 Task: Select a due date automation when advanced on, the moment a card is due add fields with custom field "Resume" set to a date in this month.
Action: Mouse moved to (1181, 92)
Screenshot: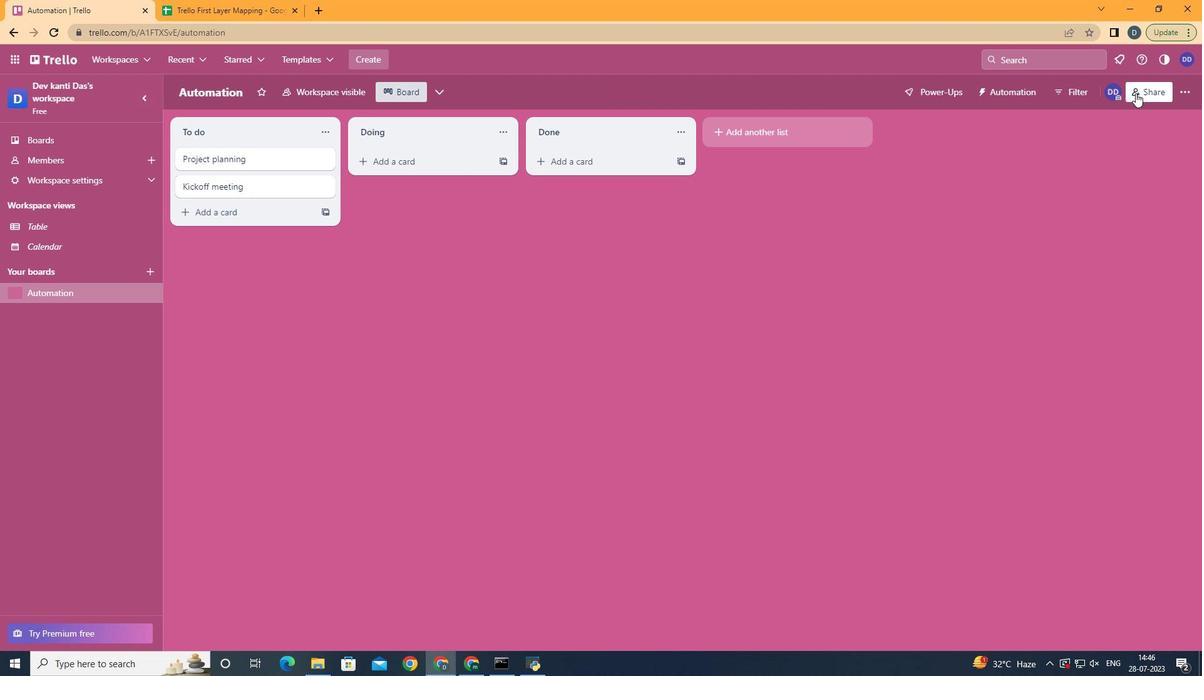 
Action: Mouse pressed left at (1181, 92)
Screenshot: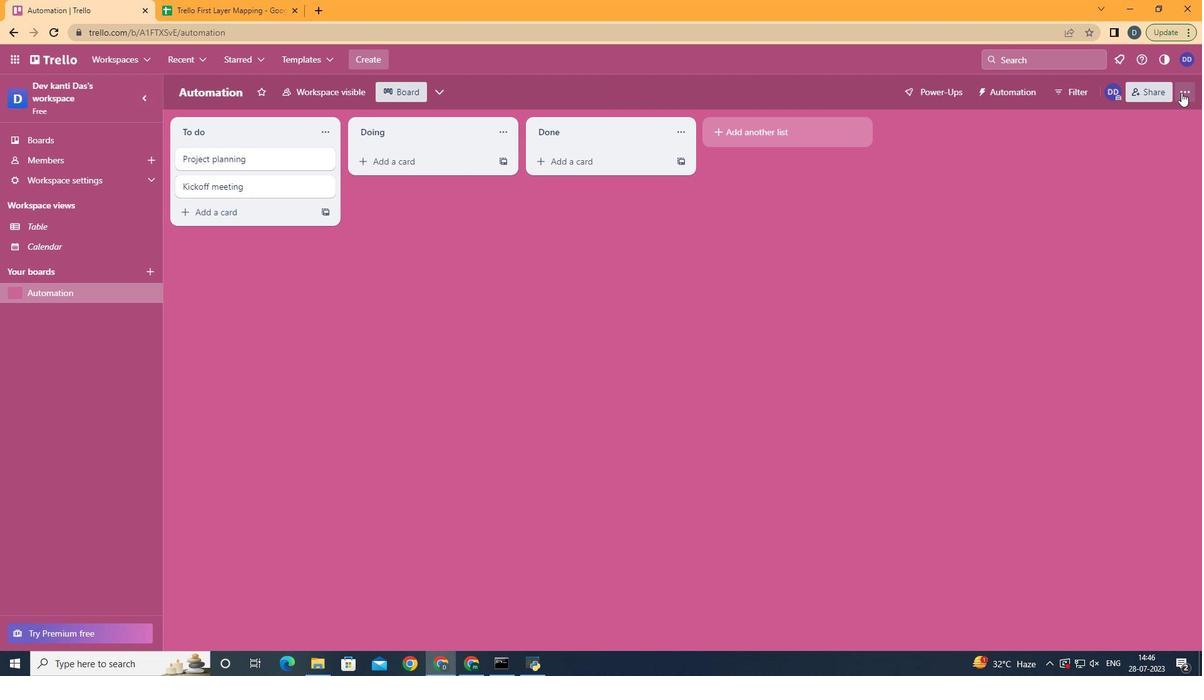 
Action: Mouse moved to (1077, 279)
Screenshot: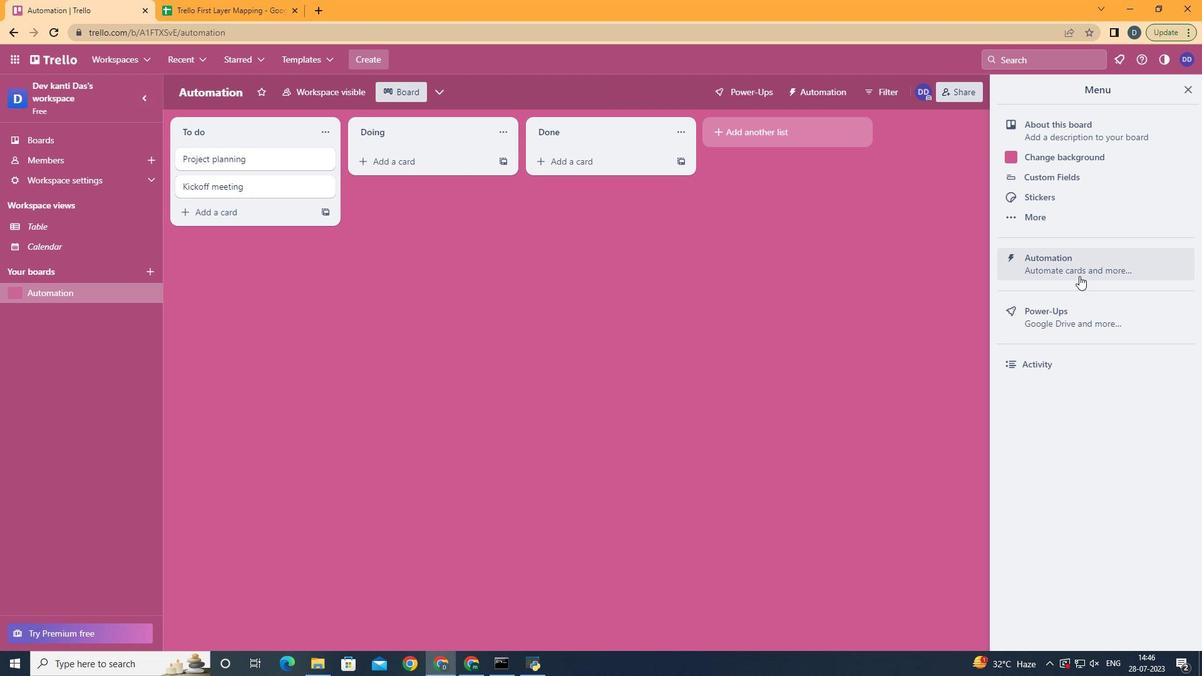 
Action: Mouse pressed left at (1077, 279)
Screenshot: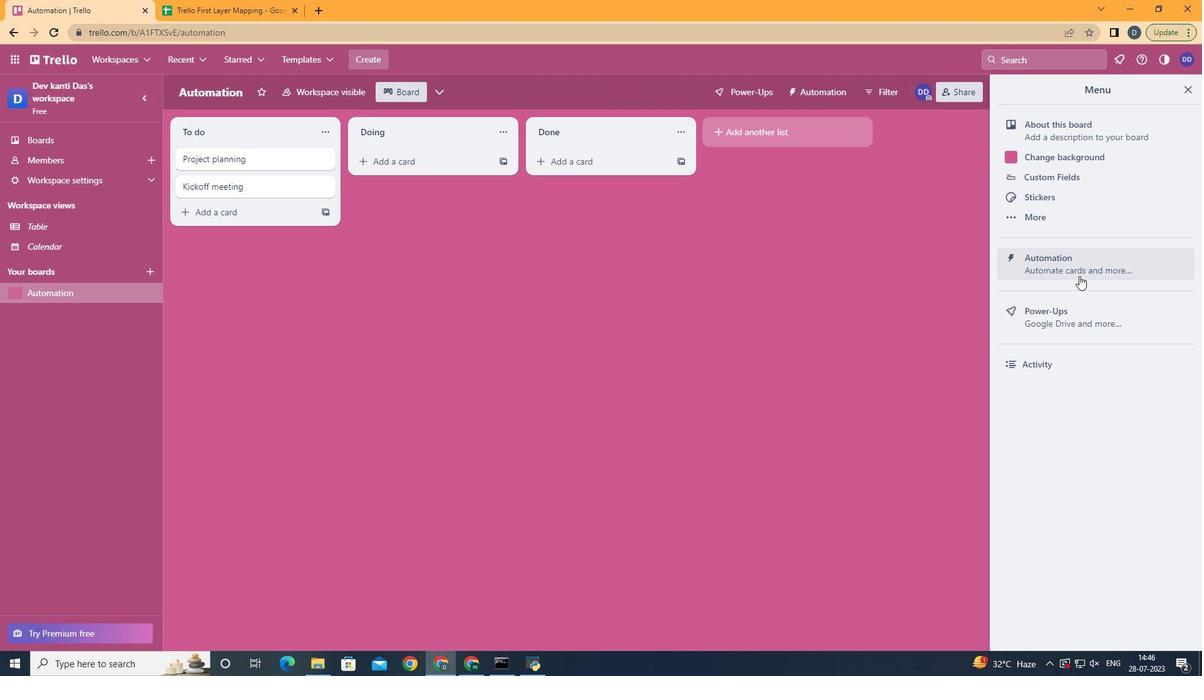 
Action: Mouse moved to (247, 248)
Screenshot: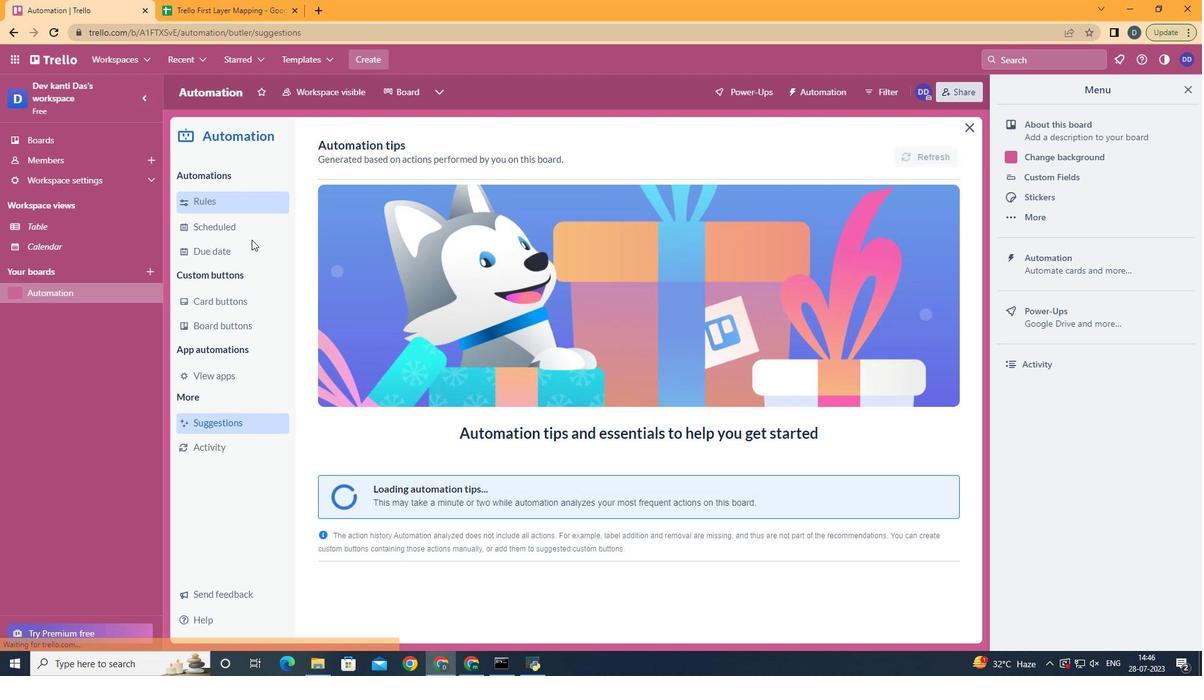 
Action: Mouse pressed left at (247, 248)
Screenshot: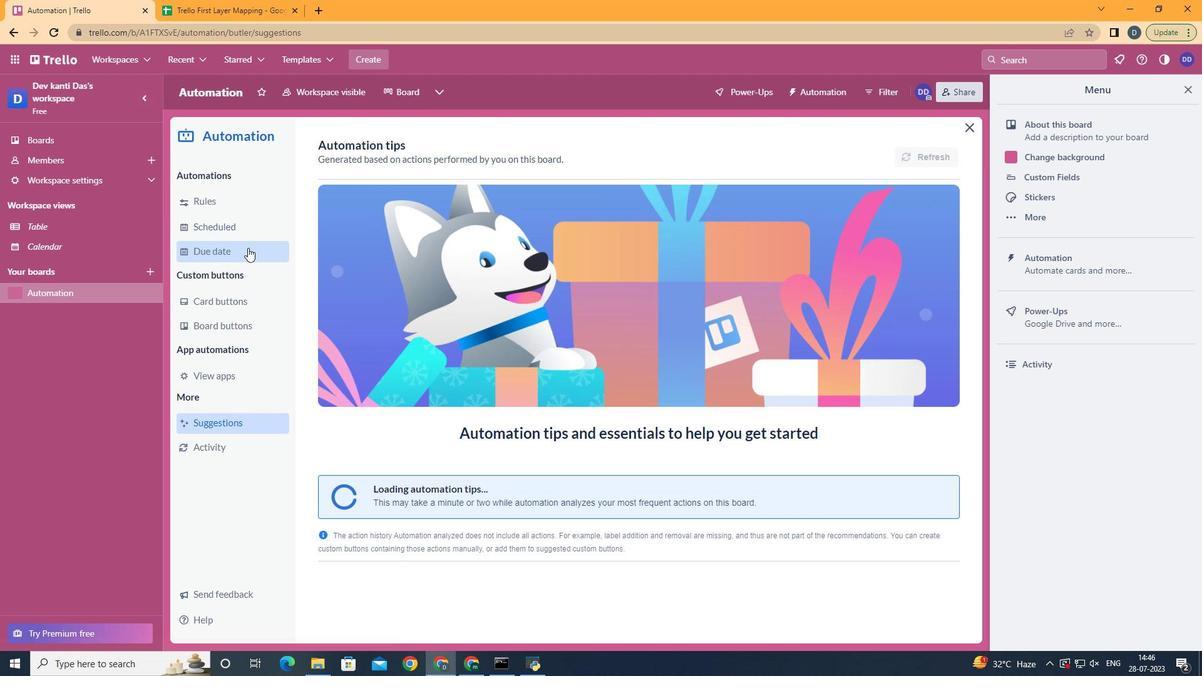 
Action: Mouse moved to (881, 155)
Screenshot: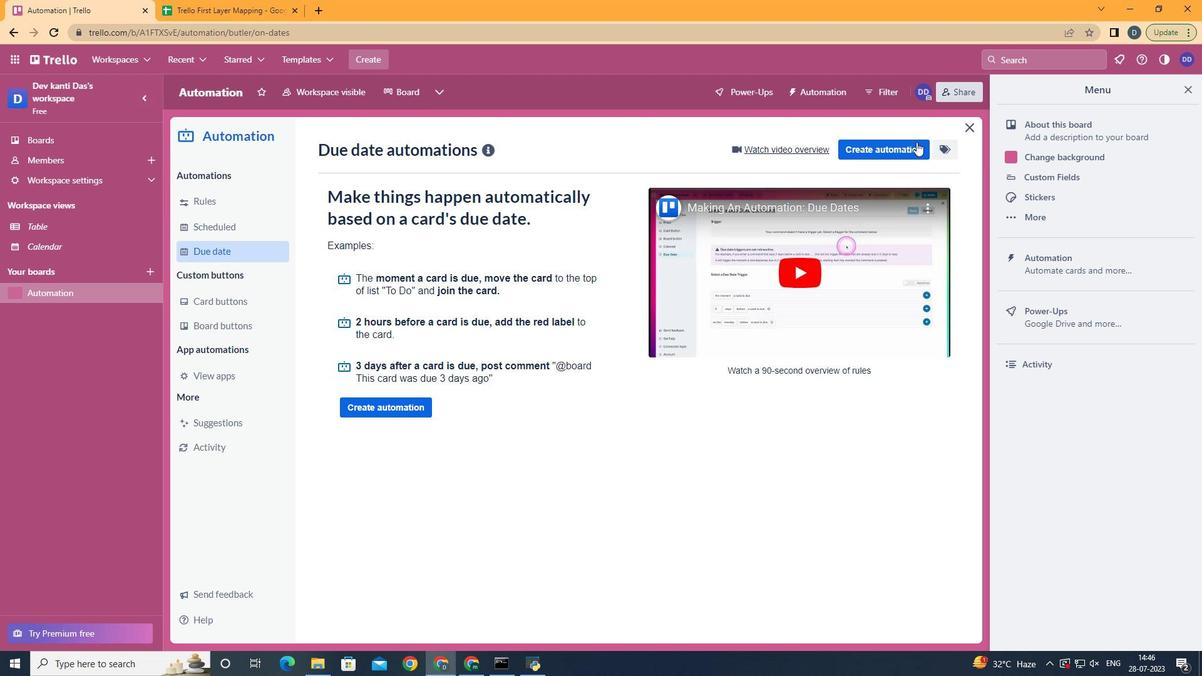 
Action: Mouse pressed left at (881, 155)
Screenshot: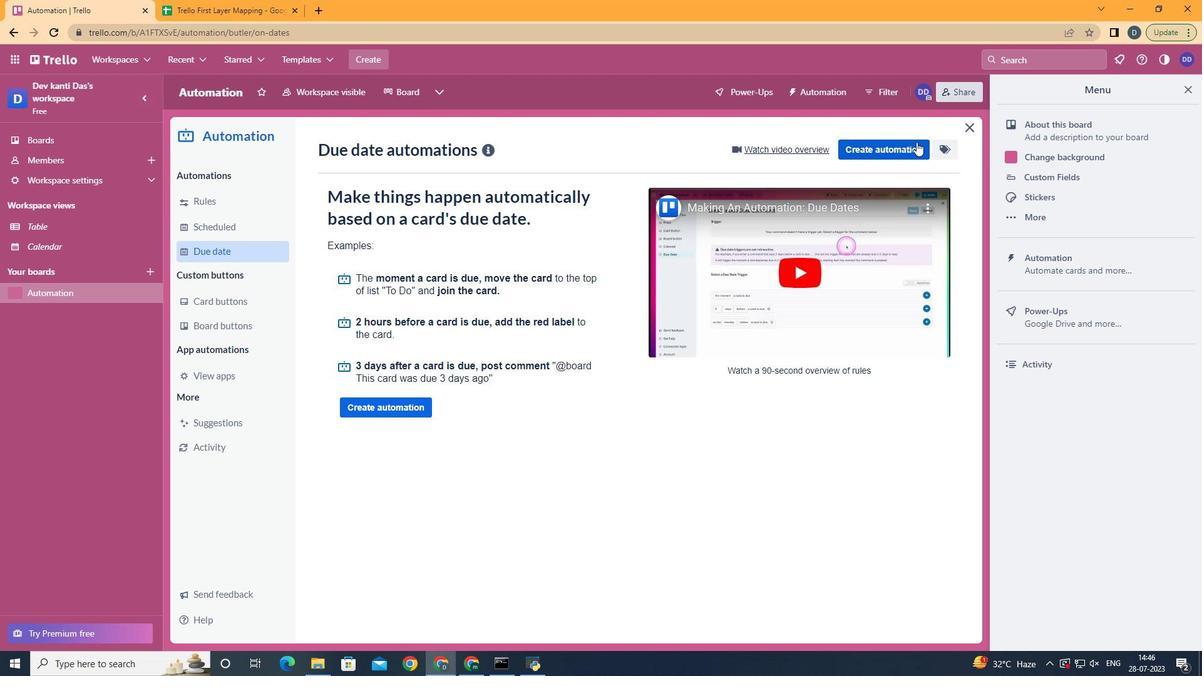 
Action: Mouse moved to (611, 268)
Screenshot: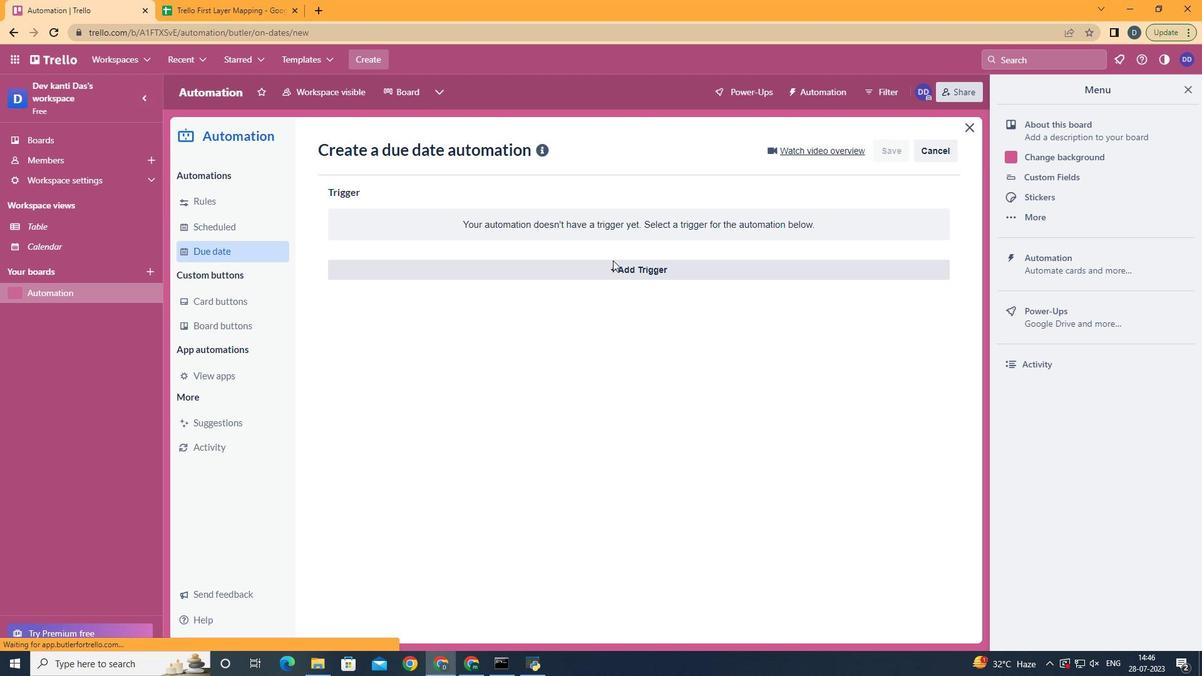 
Action: Mouse pressed left at (611, 268)
Screenshot: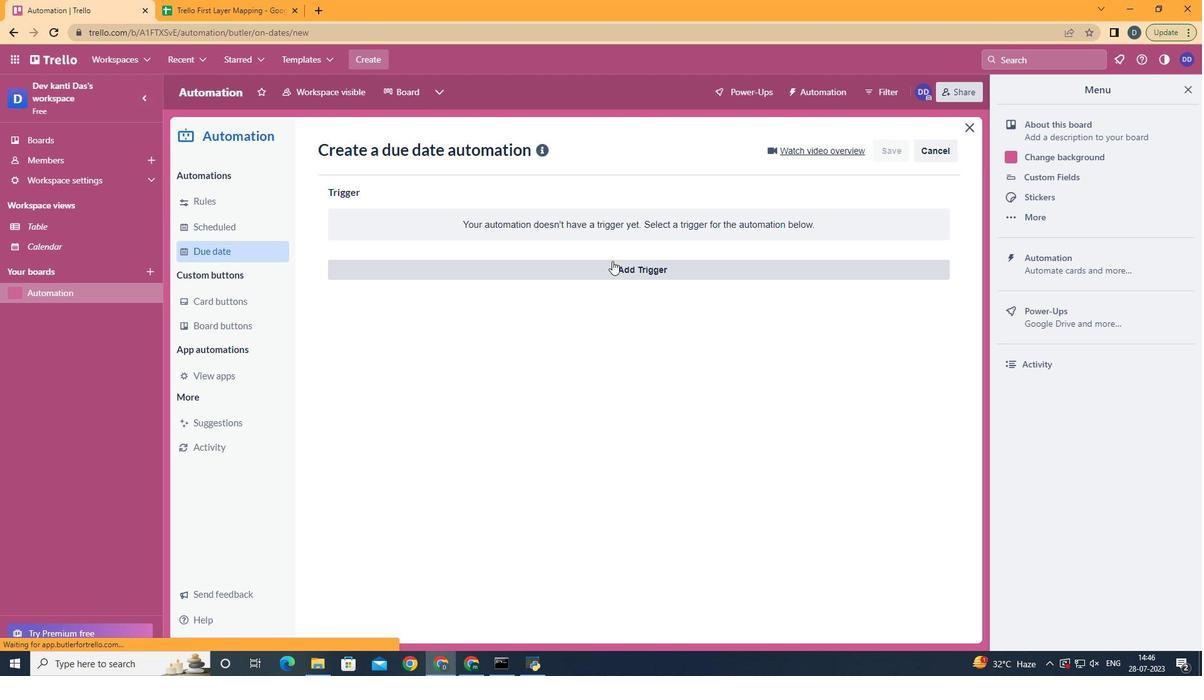 
Action: Mouse moved to (379, 445)
Screenshot: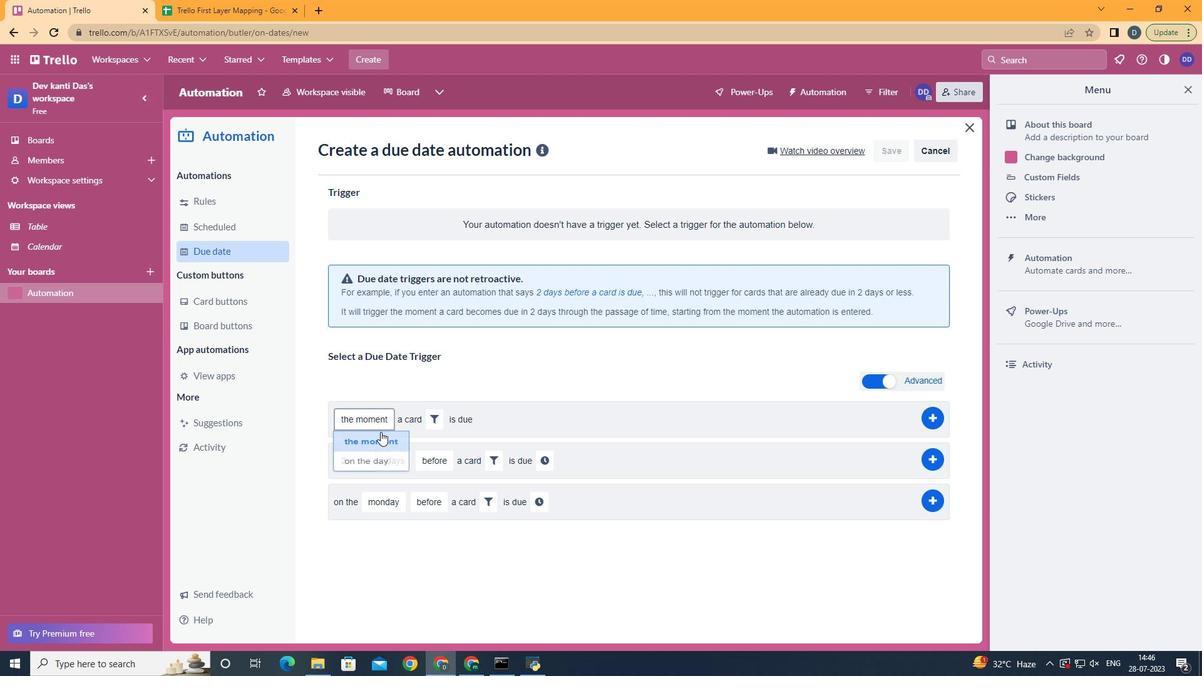 
Action: Mouse pressed left at (379, 445)
Screenshot: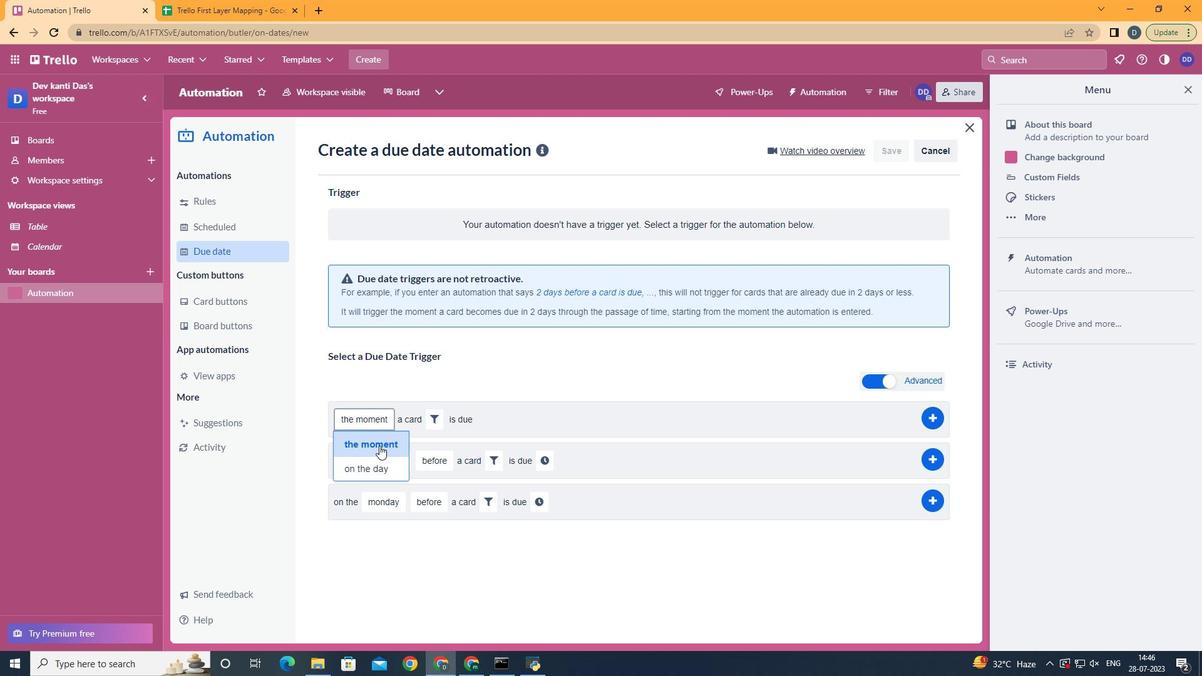 
Action: Mouse moved to (439, 420)
Screenshot: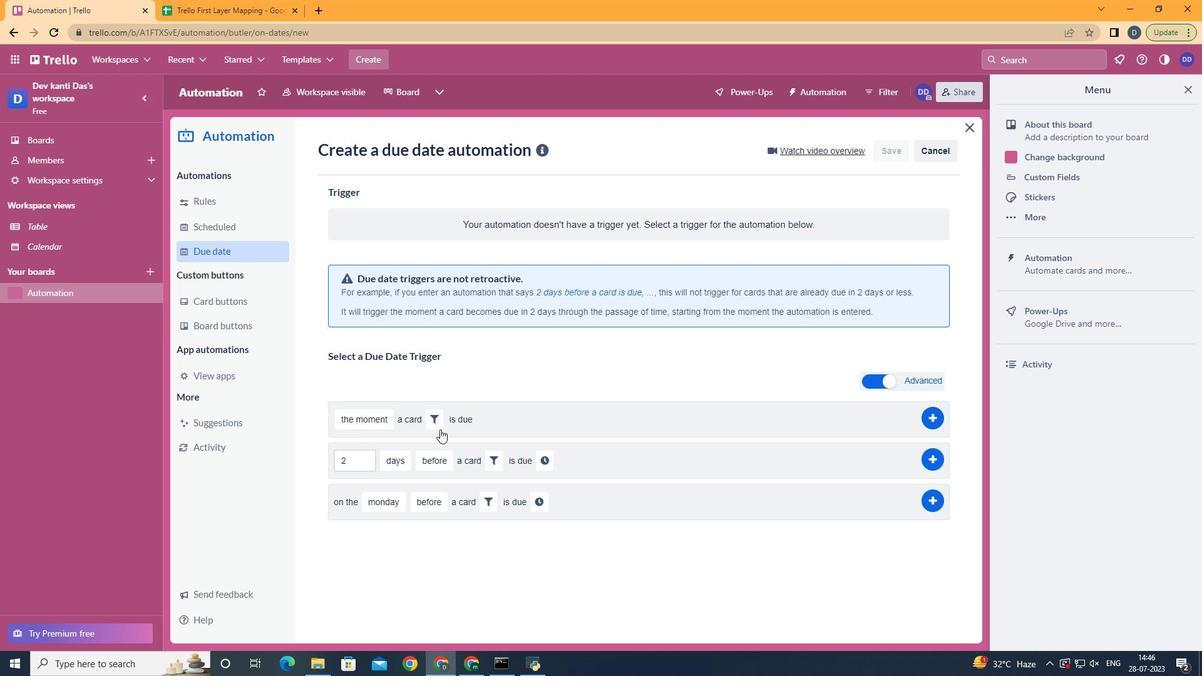 
Action: Mouse pressed left at (439, 420)
Screenshot: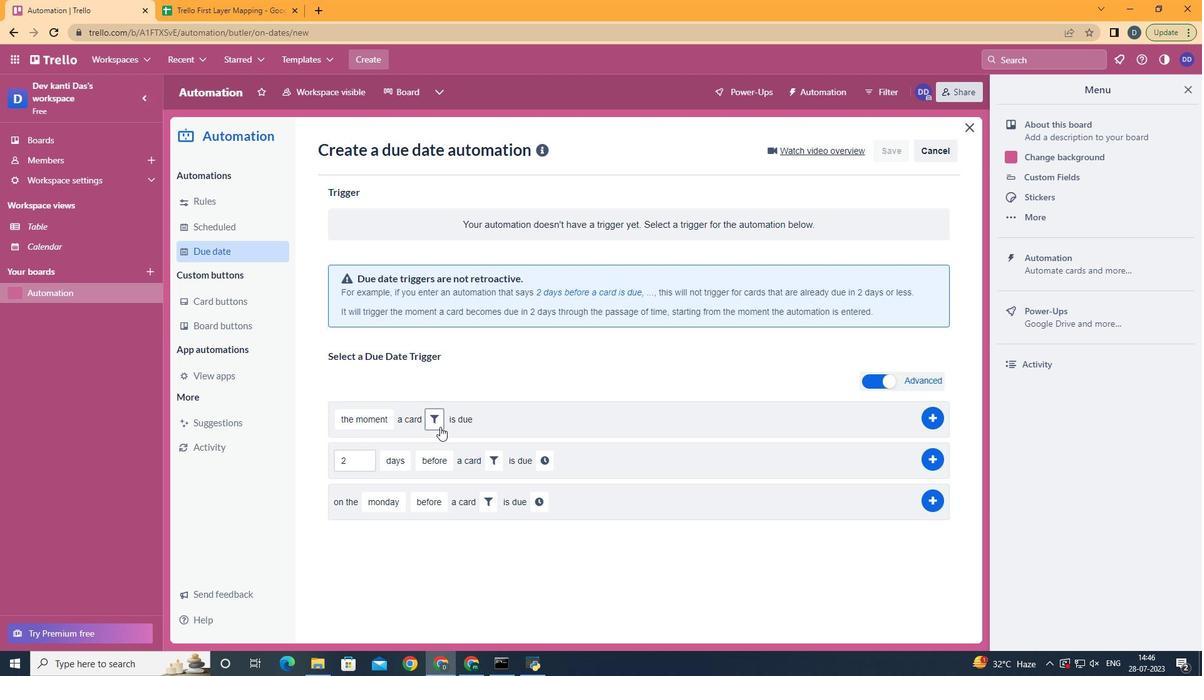 
Action: Mouse moved to (642, 462)
Screenshot: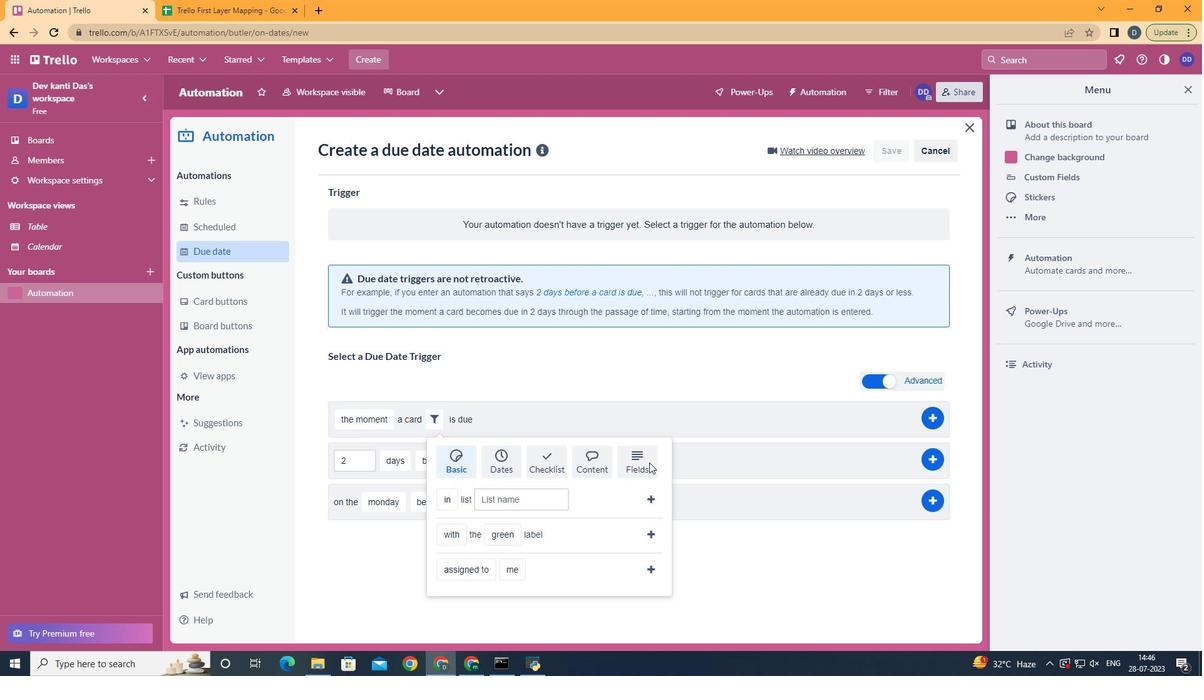 
Action: Mouse pressed left at (642, 462)
Screenshot: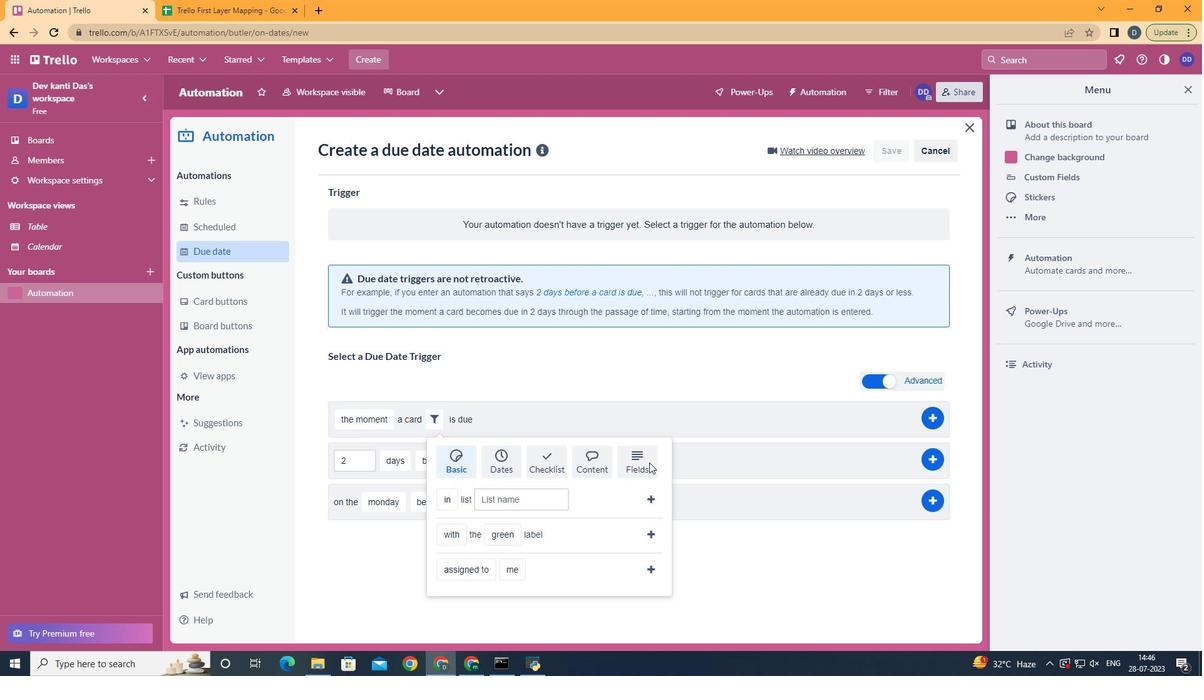 
Action: Mouse moved to (629, 498)
Screenshot: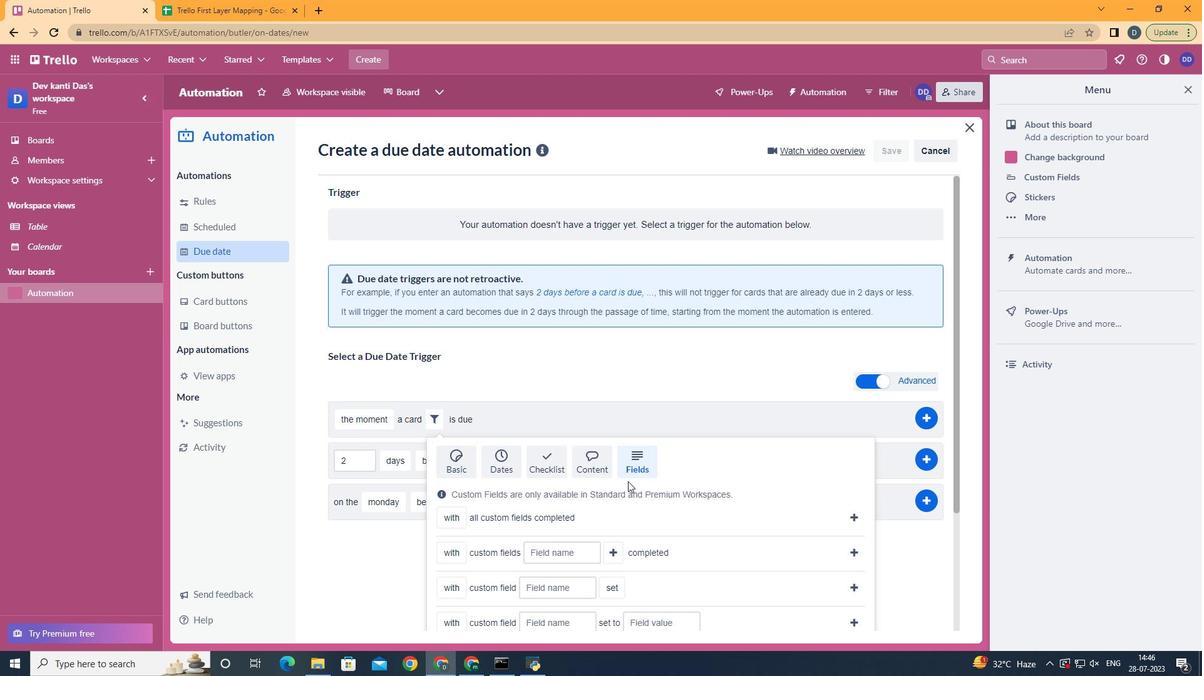 
Action: Mouse scrolled (629, 497) with delta (0, 0)
Screenshot: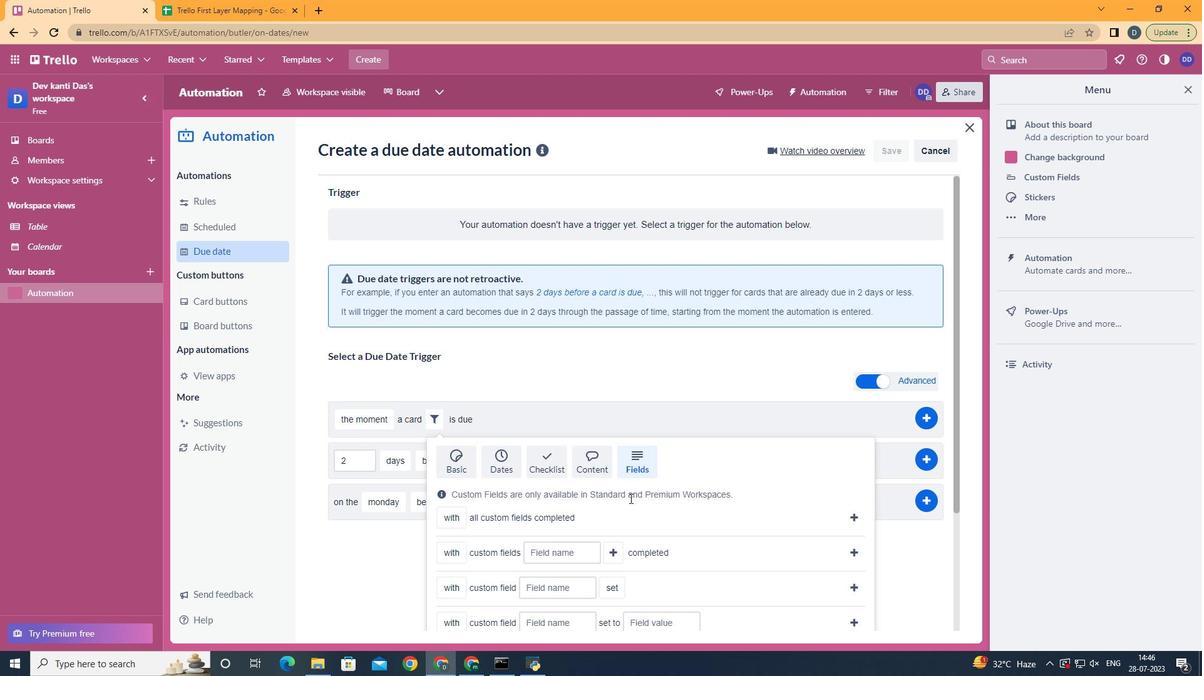 
Action: Mouse scrolled (629, 497) with delta (0, 0)
Screenshot: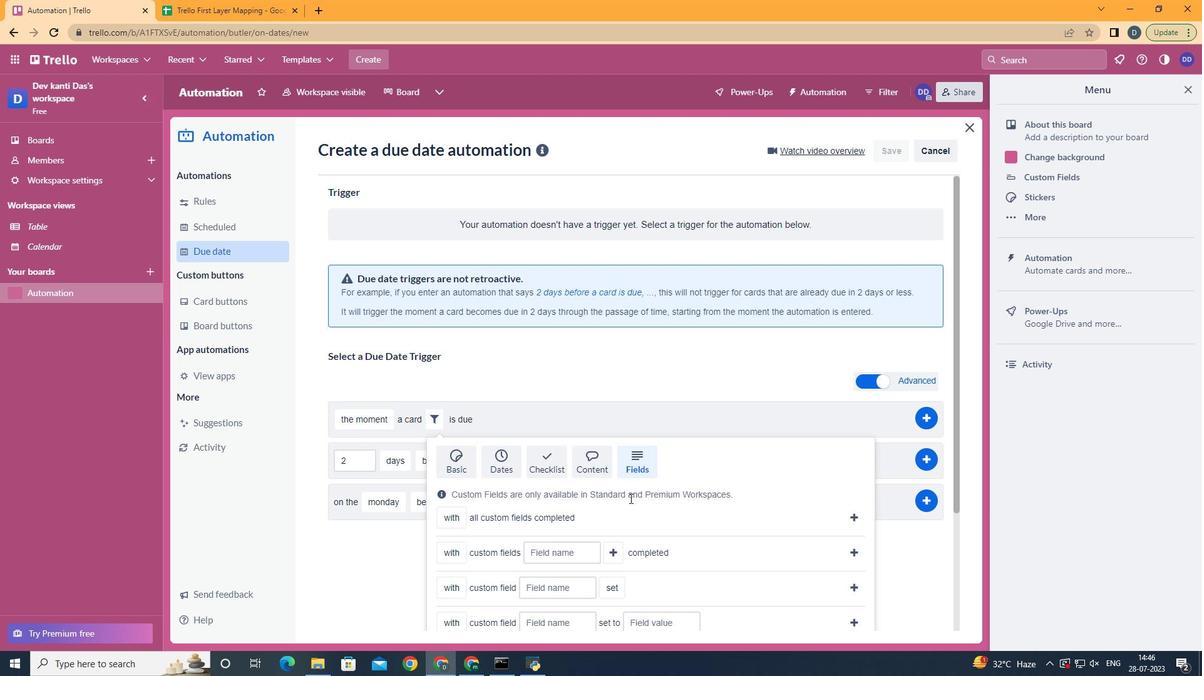 
Action: Mouse scrolled (629, 497) with delta (0, 0)
Screenshot: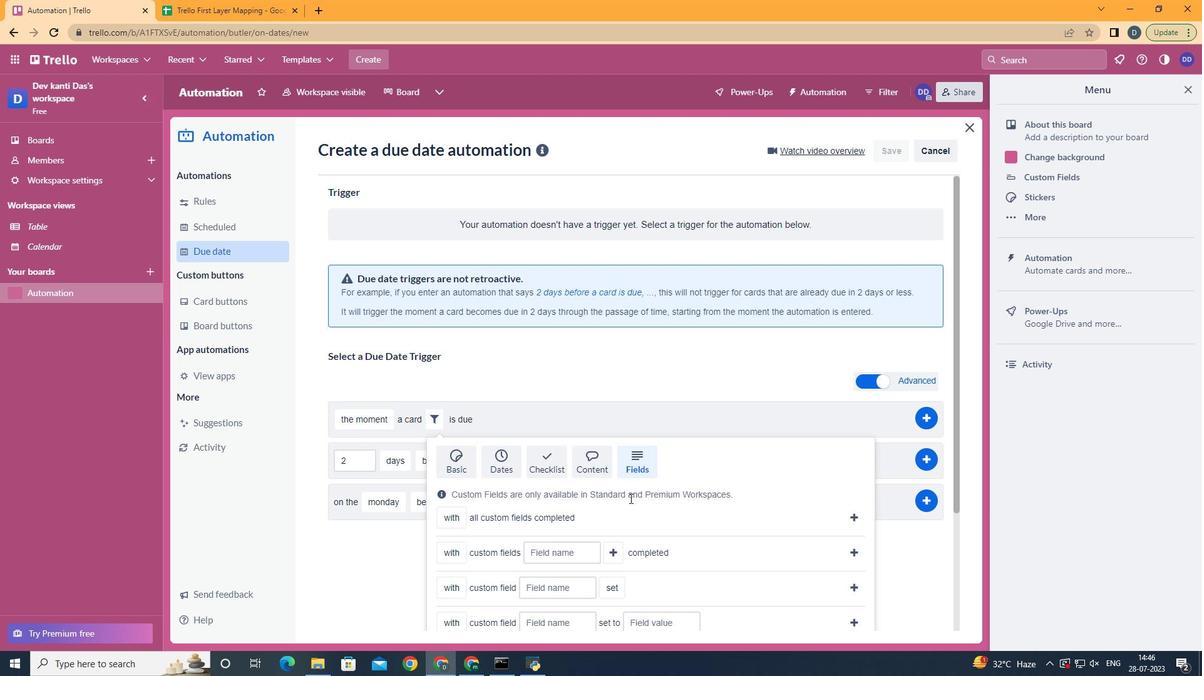 
Action: Mouse scrolled (629, 497) with delta (0, 0)
Screenshot: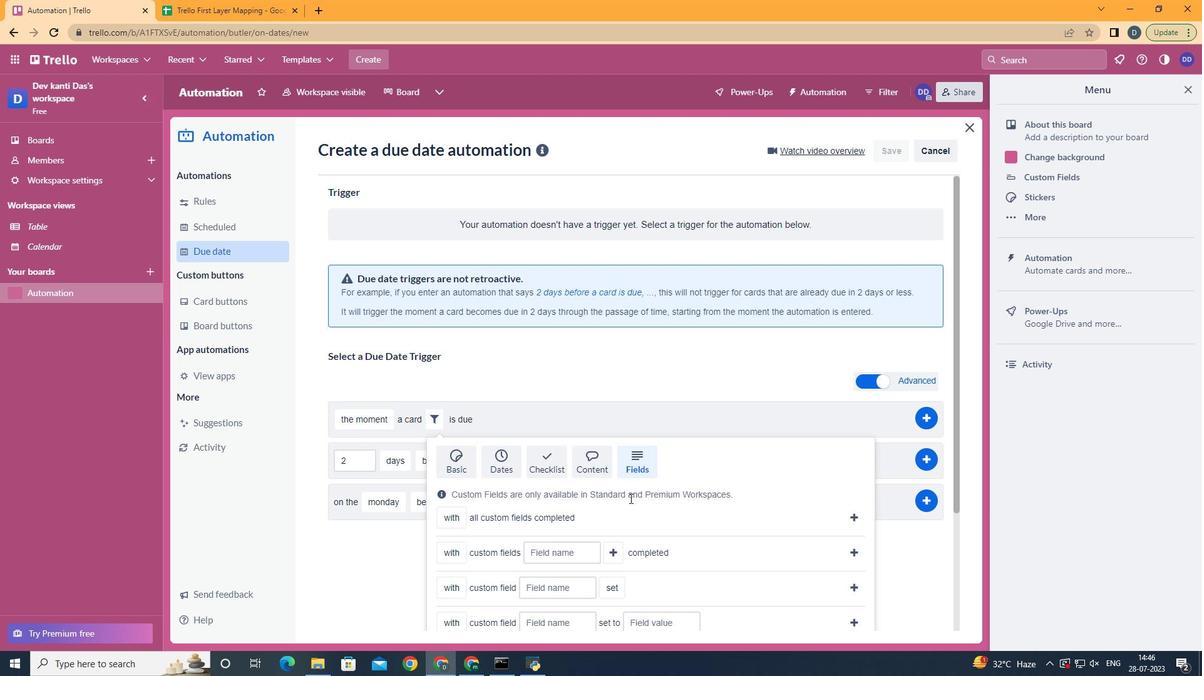 
Action: Mouse scrolled (629, 497) with delta (0, 0)
Screenshot: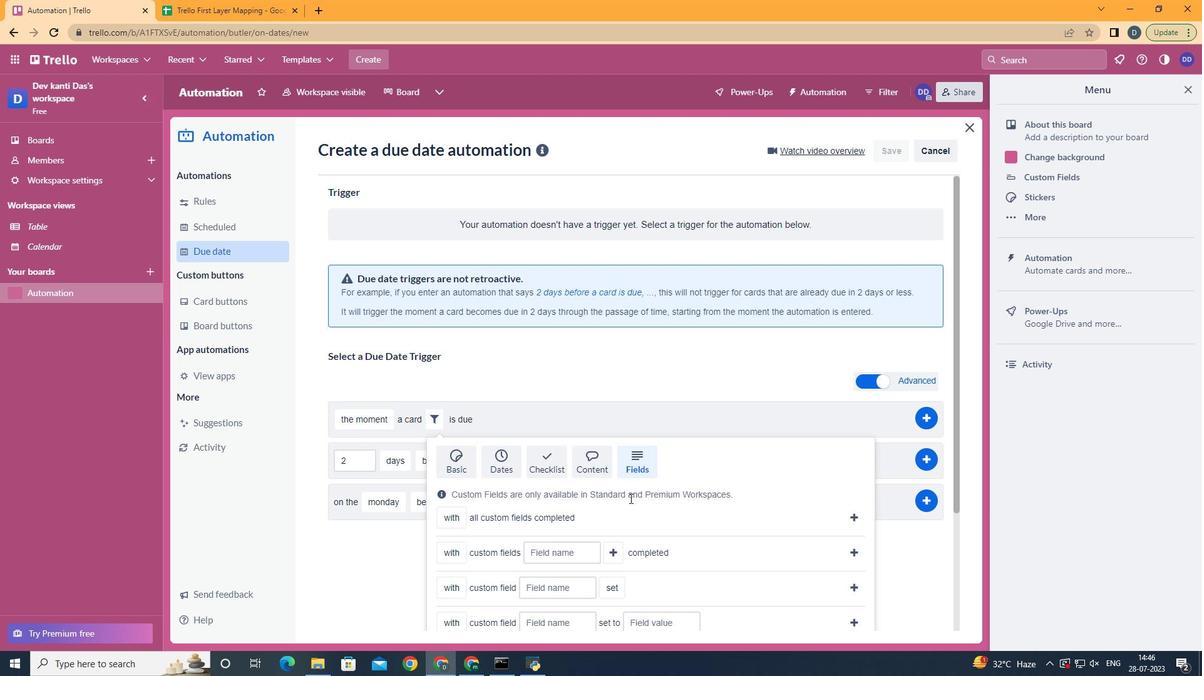 
Action: Mouse moved to (631, 498)
Screenshot: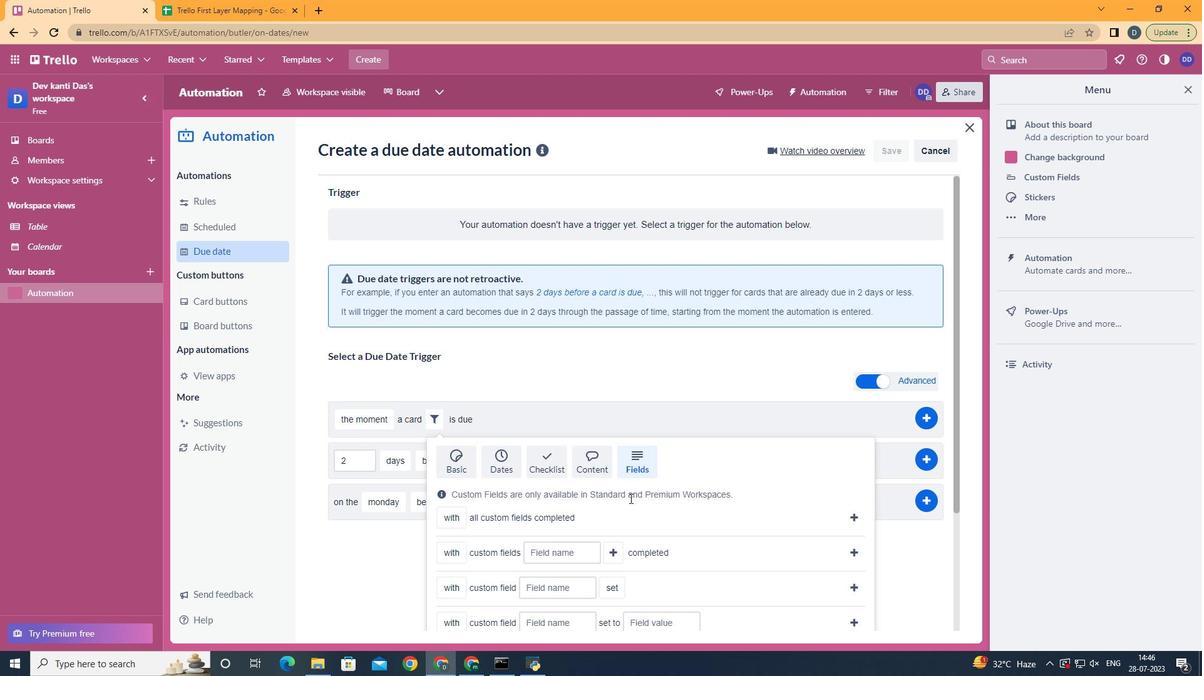 
Action: Mouse scrolled (631, 497) with delta (0, 0)
Screenshot: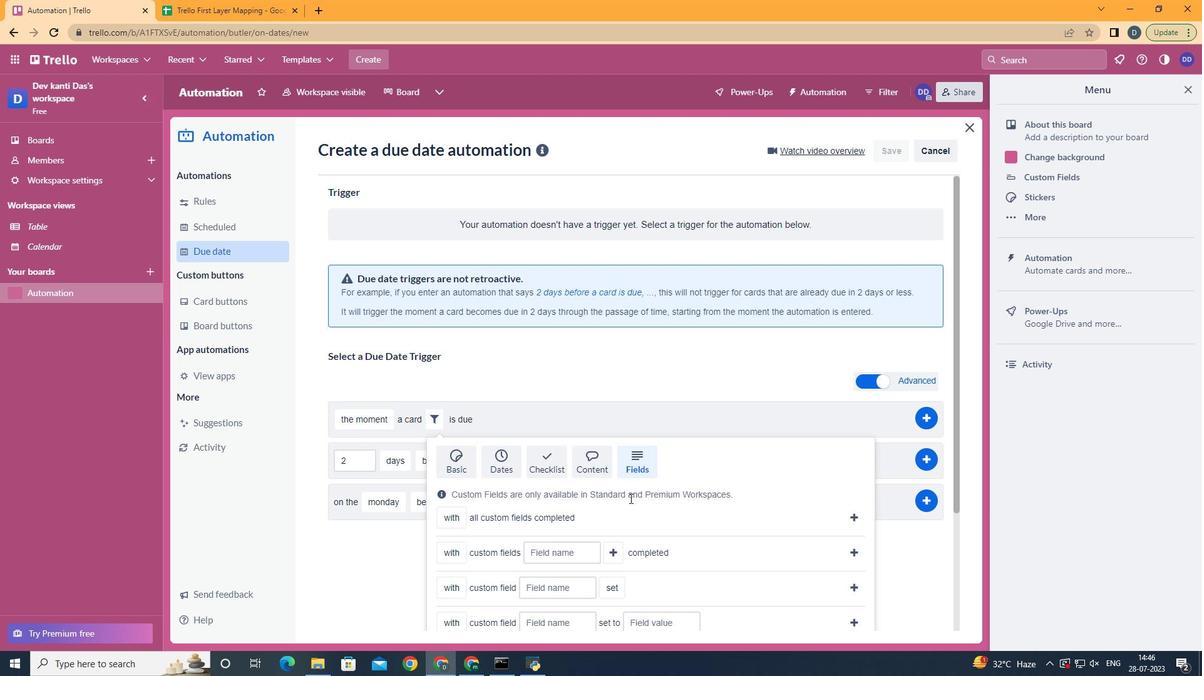 
Action: Mouse moved to (458, 596)
Screenshot: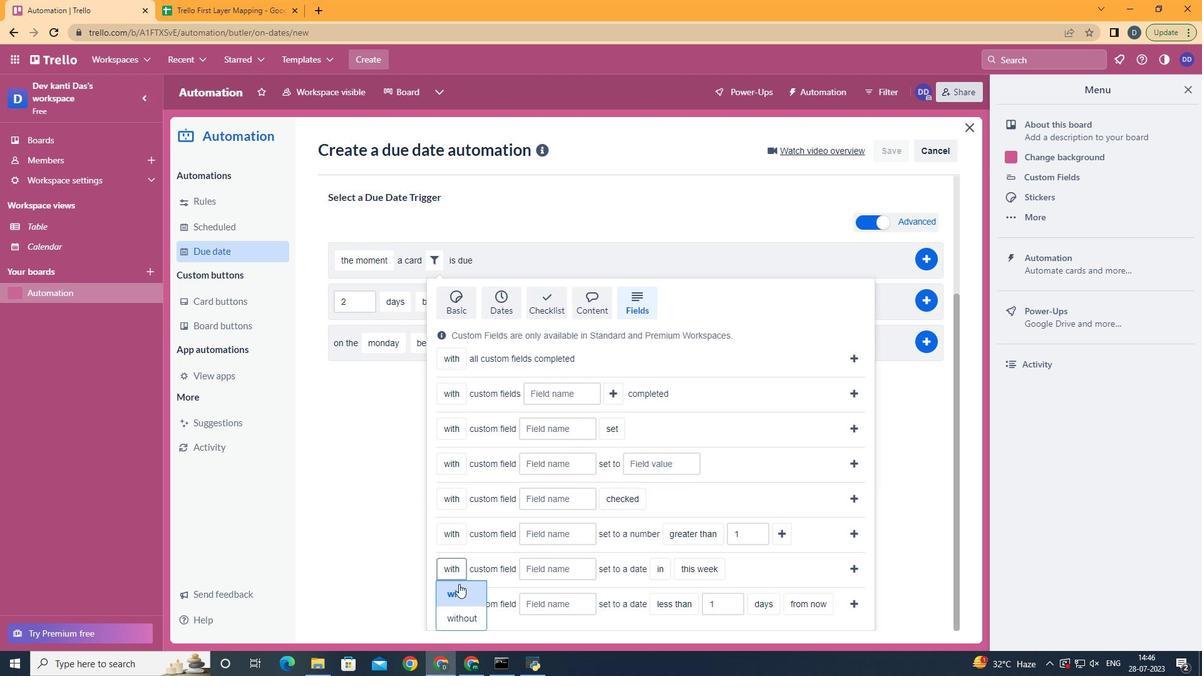 
Action: Mouse pressed left at (458, 596)
Screenshot: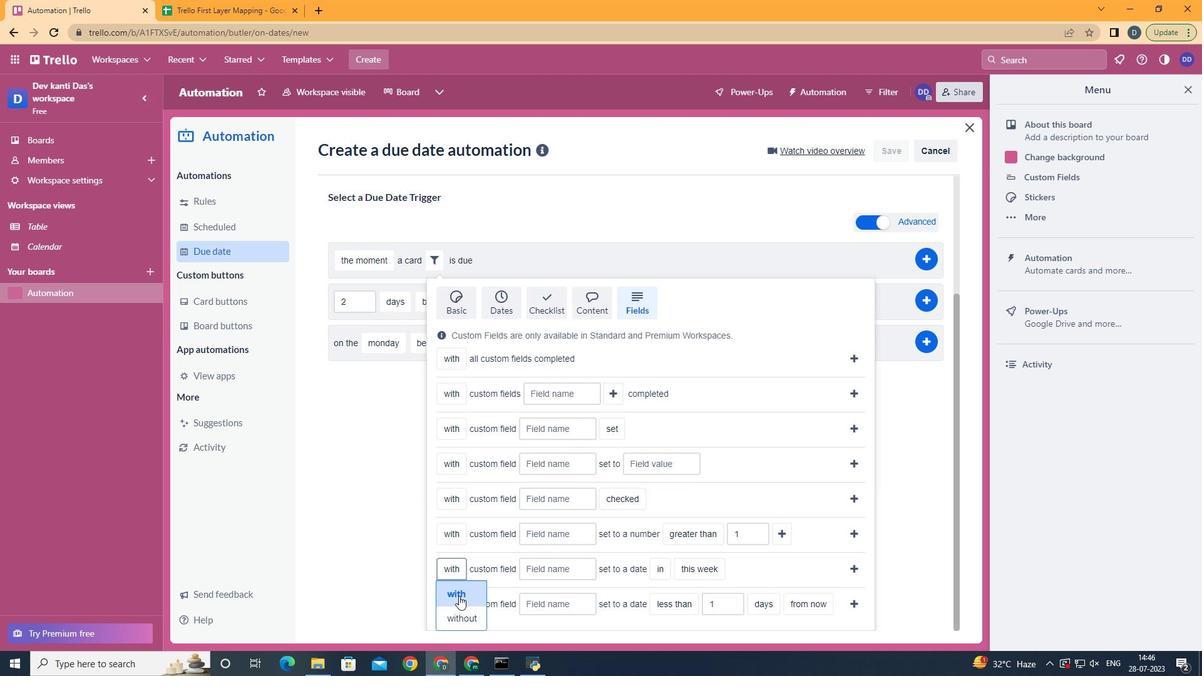 
Action: Mouse moved to (541, 570)
Screenshot: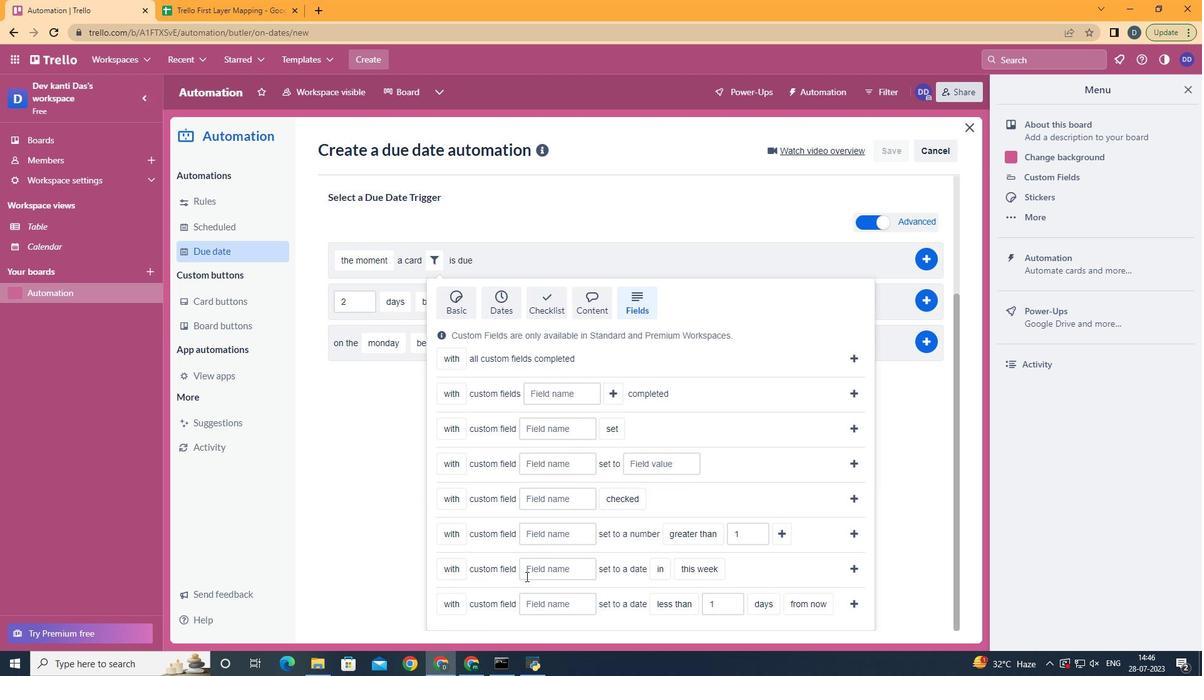 
Action: Mouse pressed left at (541, 570)
Screenshot: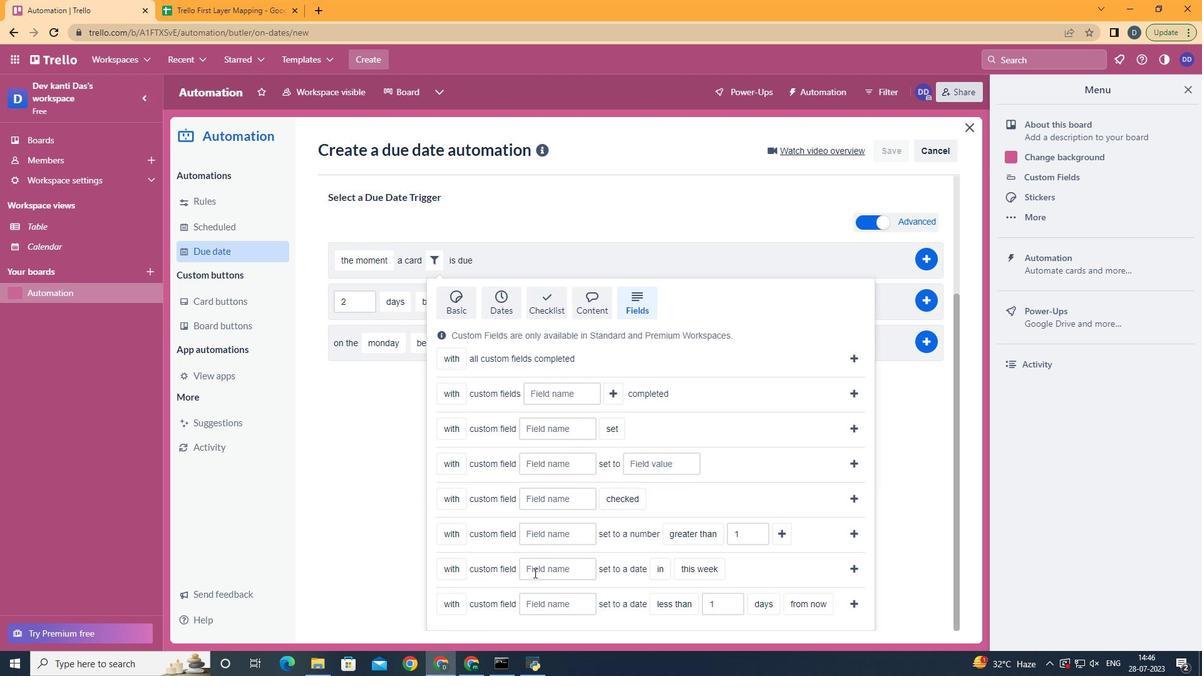 
Action: Key pressed <Key.shift>Resume
Screenshot: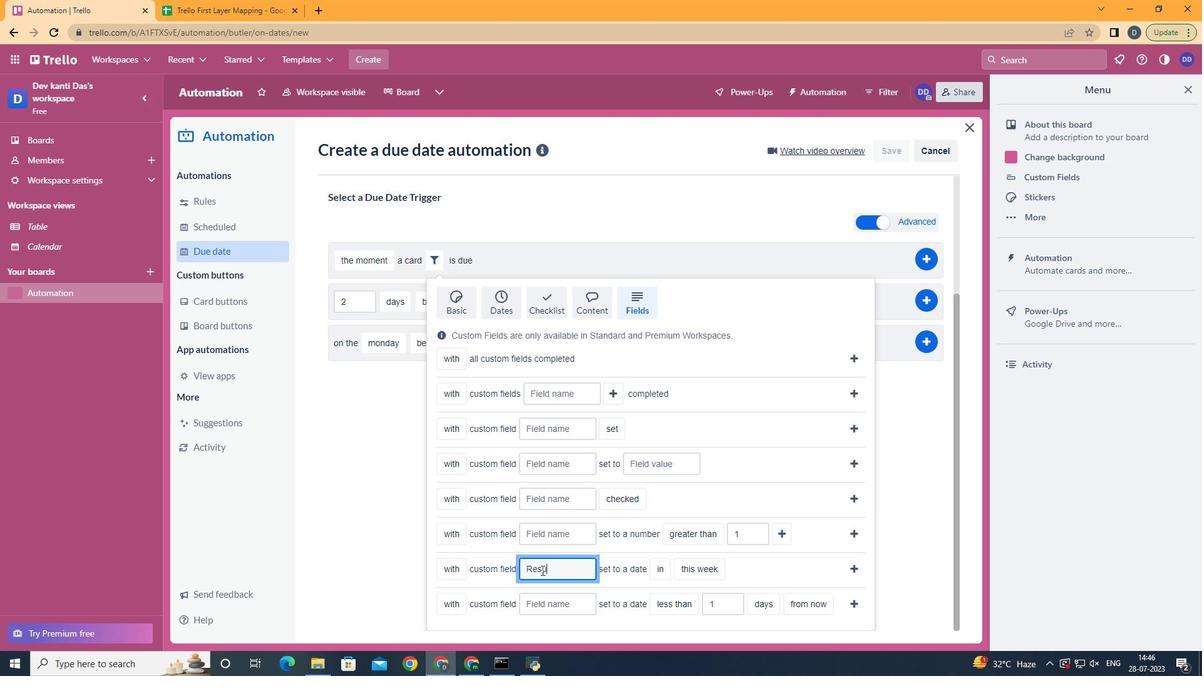 
Action: Mouse moved to (664, 601)
Screenshot: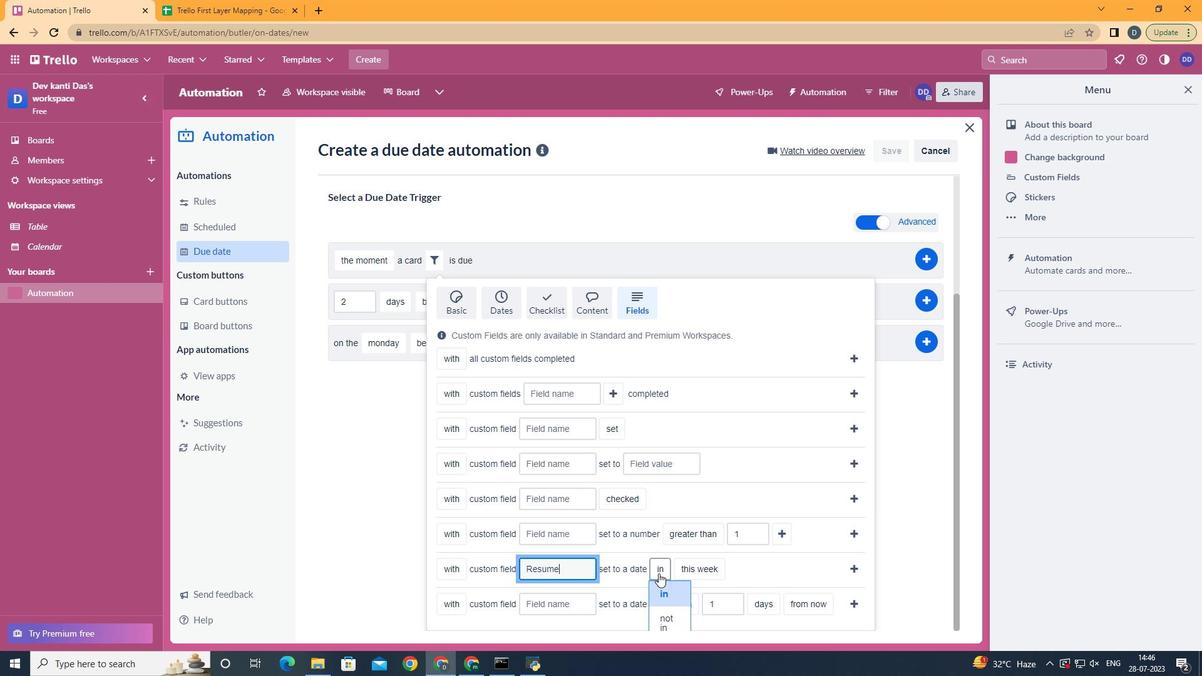 
Action: Mouse pressed left at (664, 601)
Screenshot: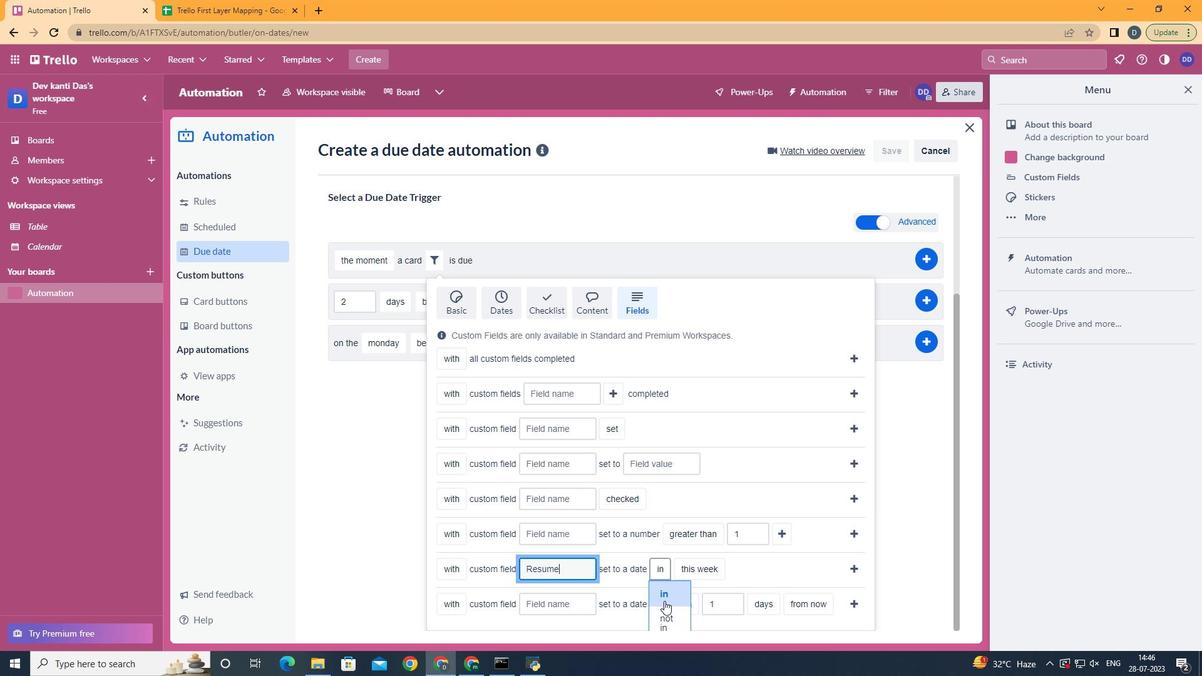 
Action: Mouse moved to (712, 616)
Screenshot: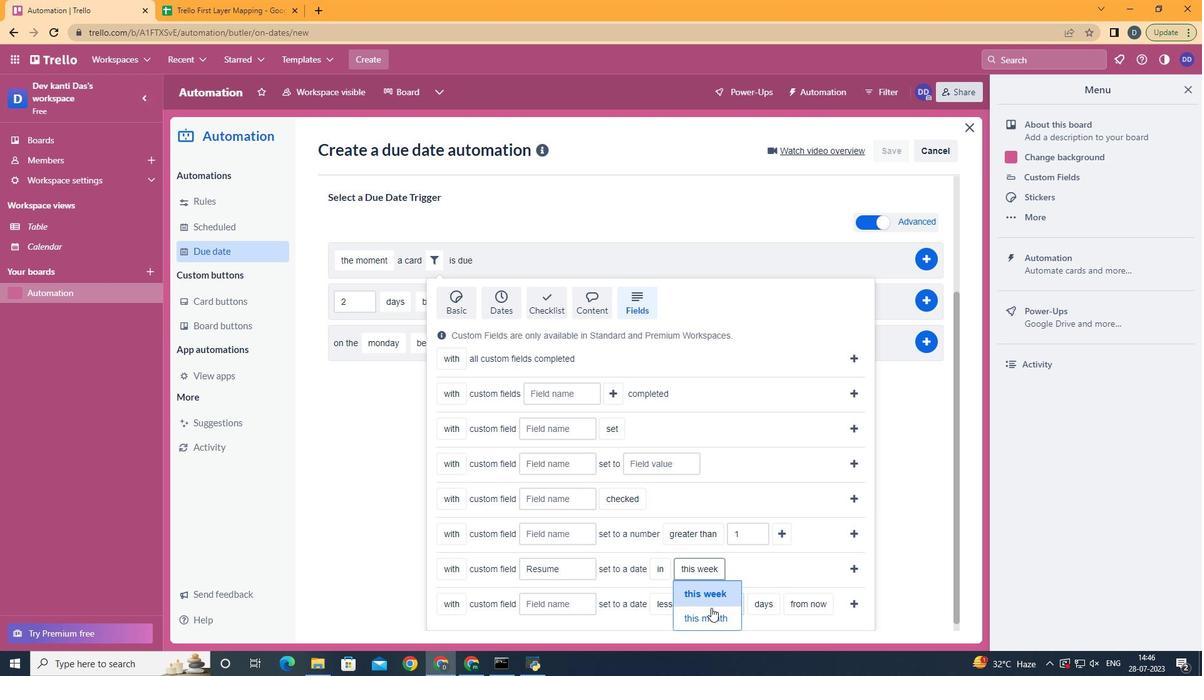 
Action: Mouse pressed left at (712, 616)
Screenshot: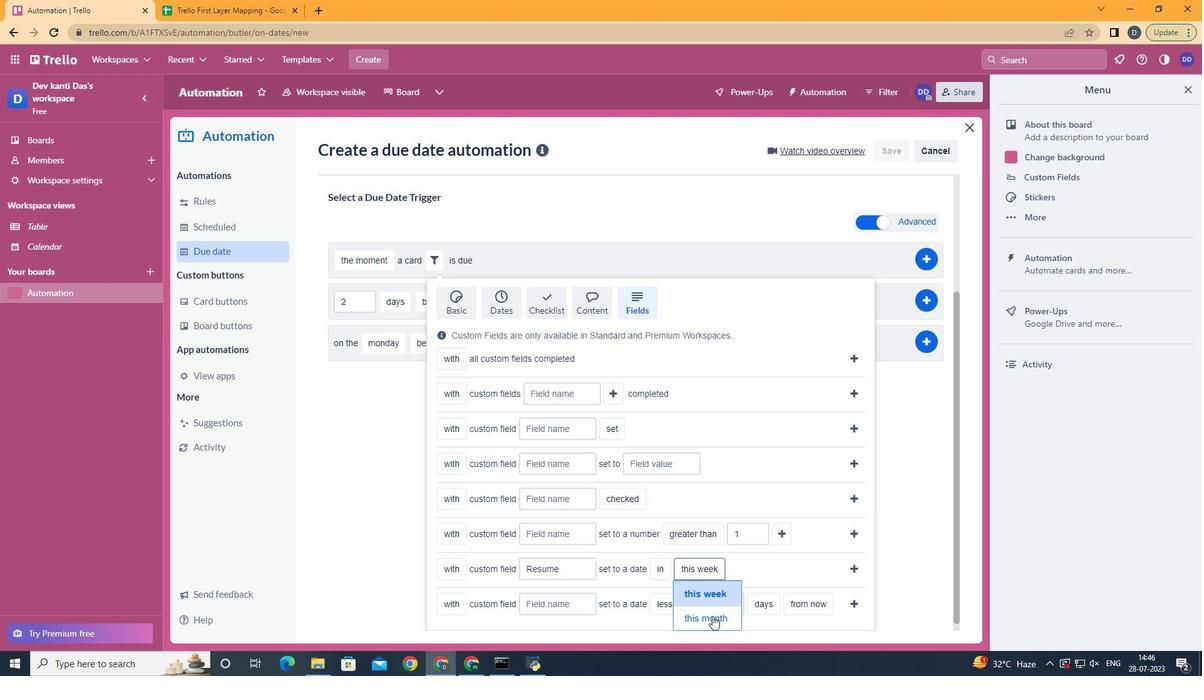 
Action: Mouse moved to (851, 566)
Screenshot: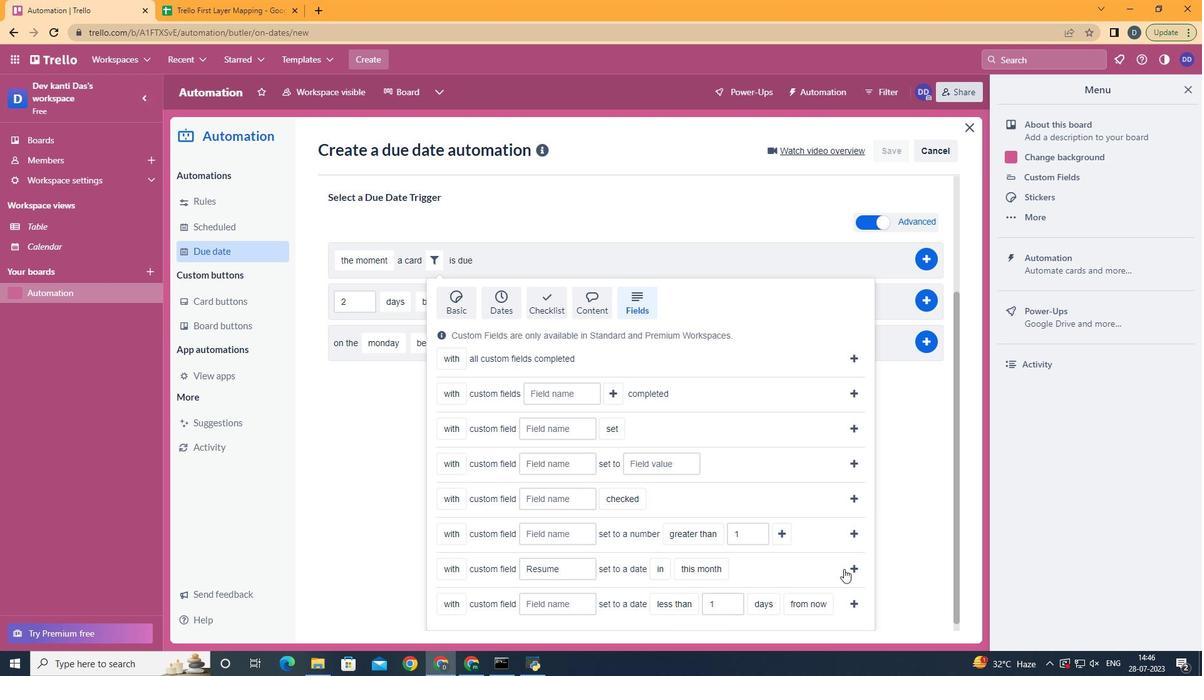 
Action: Mouse pressed left at (851, 566)
Screenshot: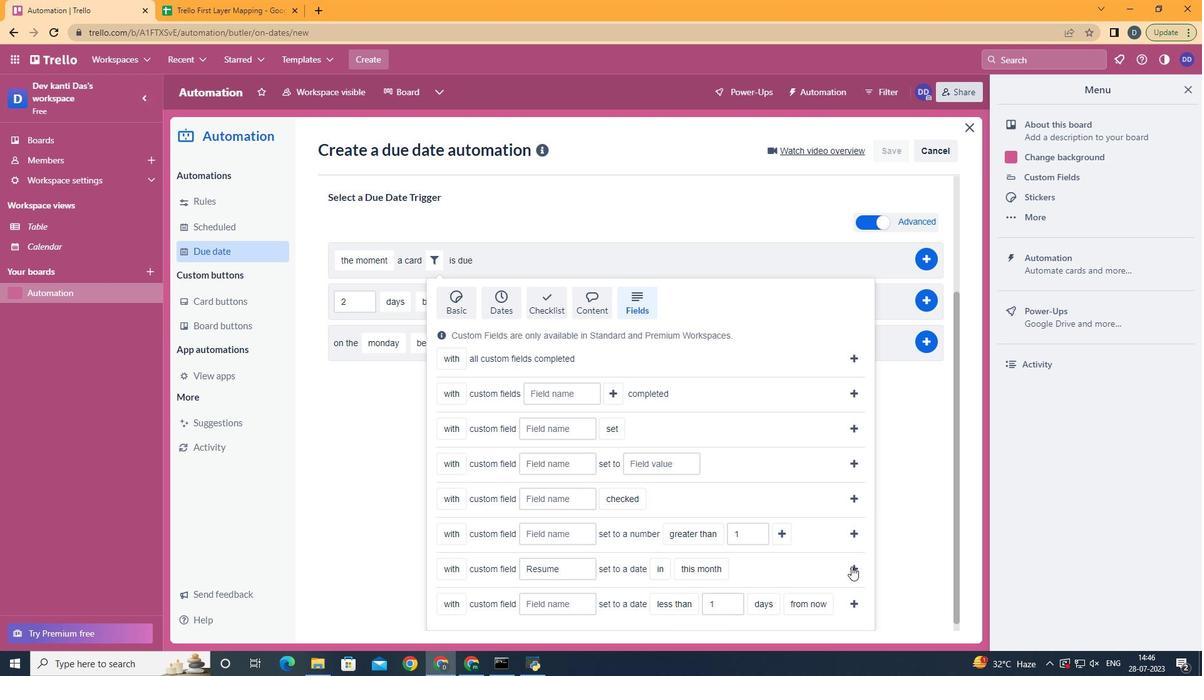 
Action: Mouse moved to (792, 522)
Screenshot: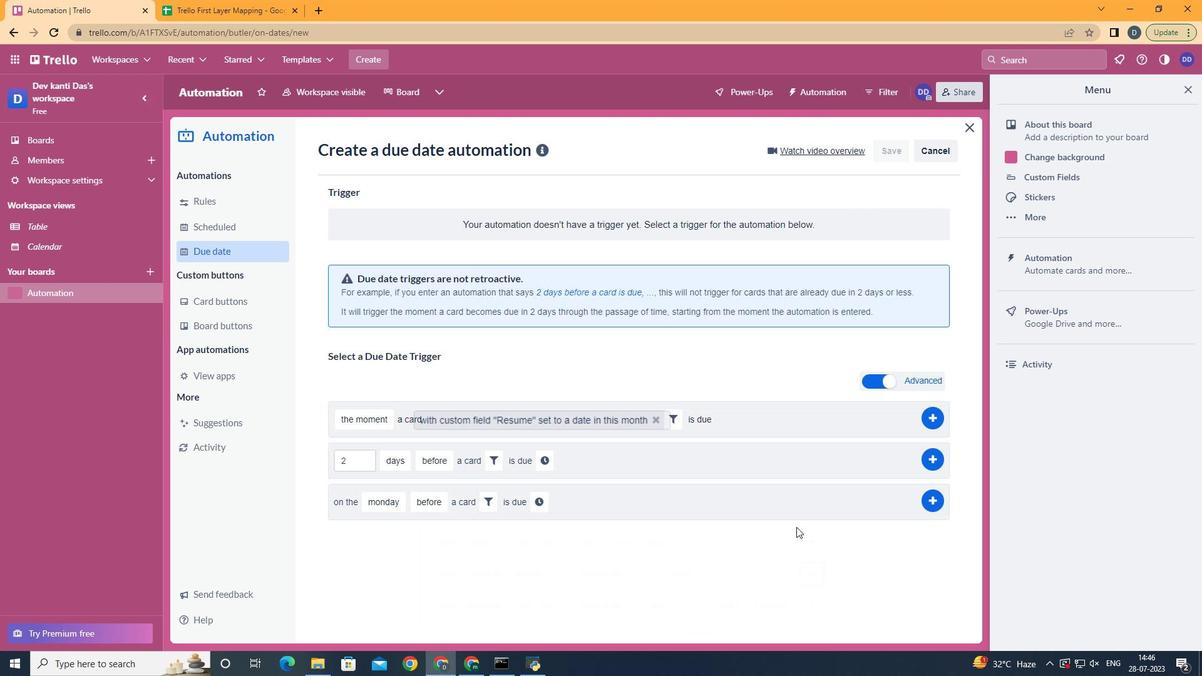 
